 Task: Add the task  Create a new online platform for online legal consultations to the section Integration Framework Sprint in the project BoostPro and add a Due Date to the respective task as 2023/08/11
Action: Mouse moved to (552, 427)
Screenshot: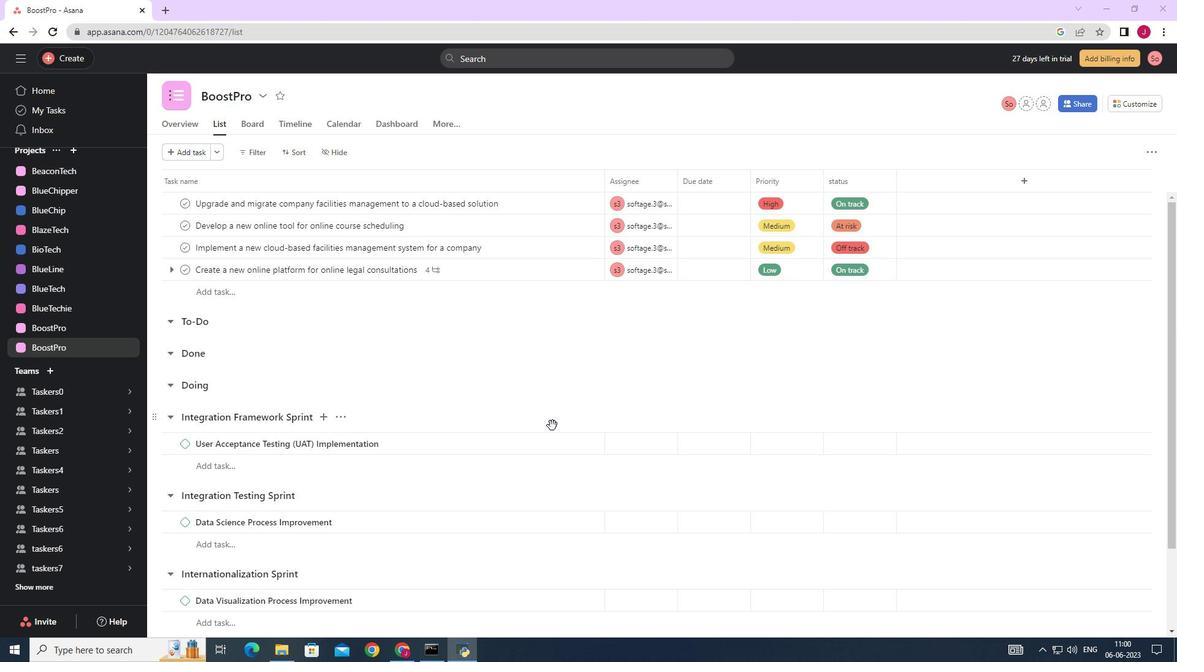 
Action: Mouse scrolled (552, 426) with delta (0, 0)
Screenshot: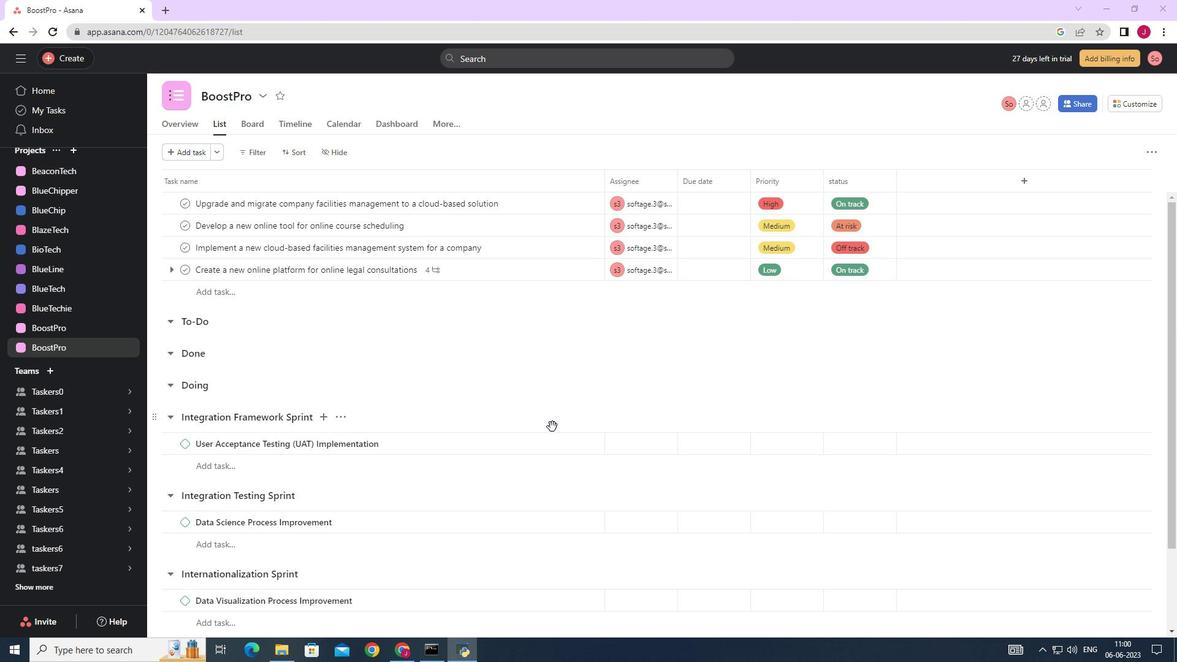
Action: Mouse scrolled (552, 426) with delta (0, 0)
Screenshot: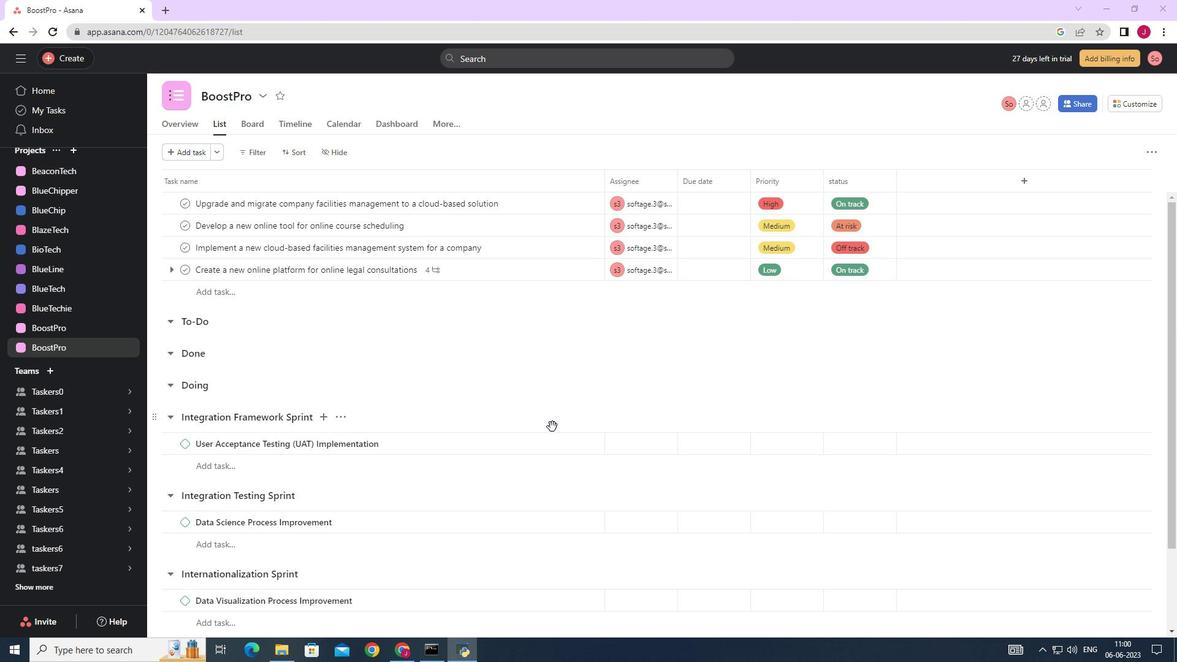 
Action: Mouse scrolled (552, 426) with delta (0, 0)
Screenshot: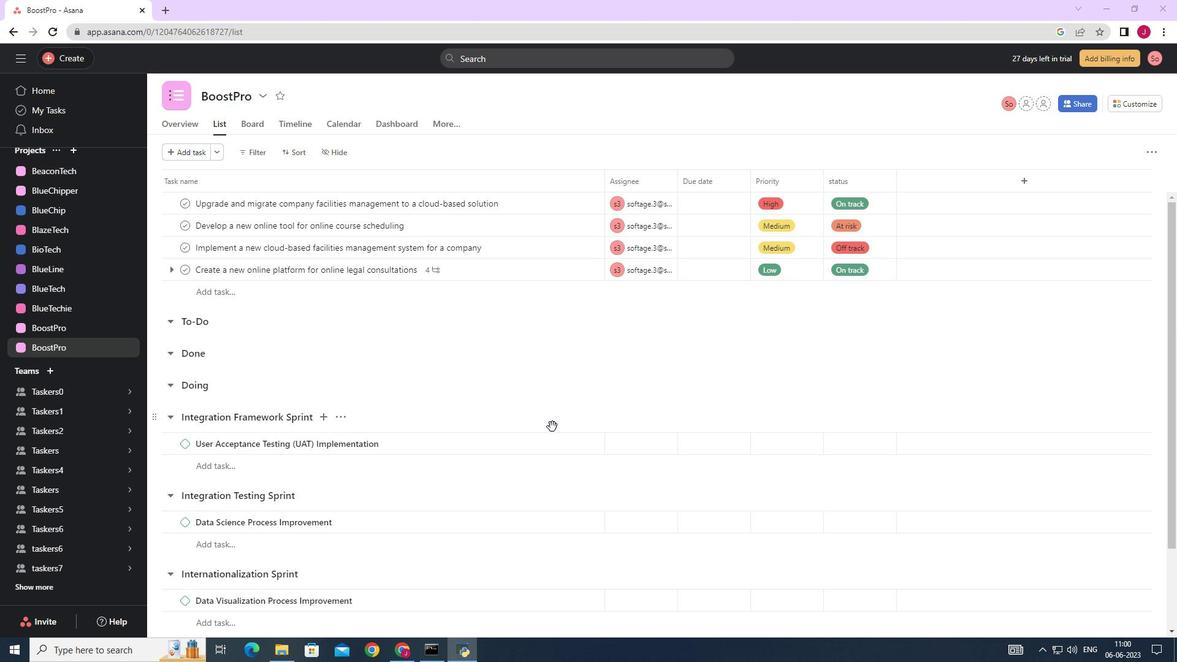 
Action: Mouse moved to (550, 431)
Screenshot: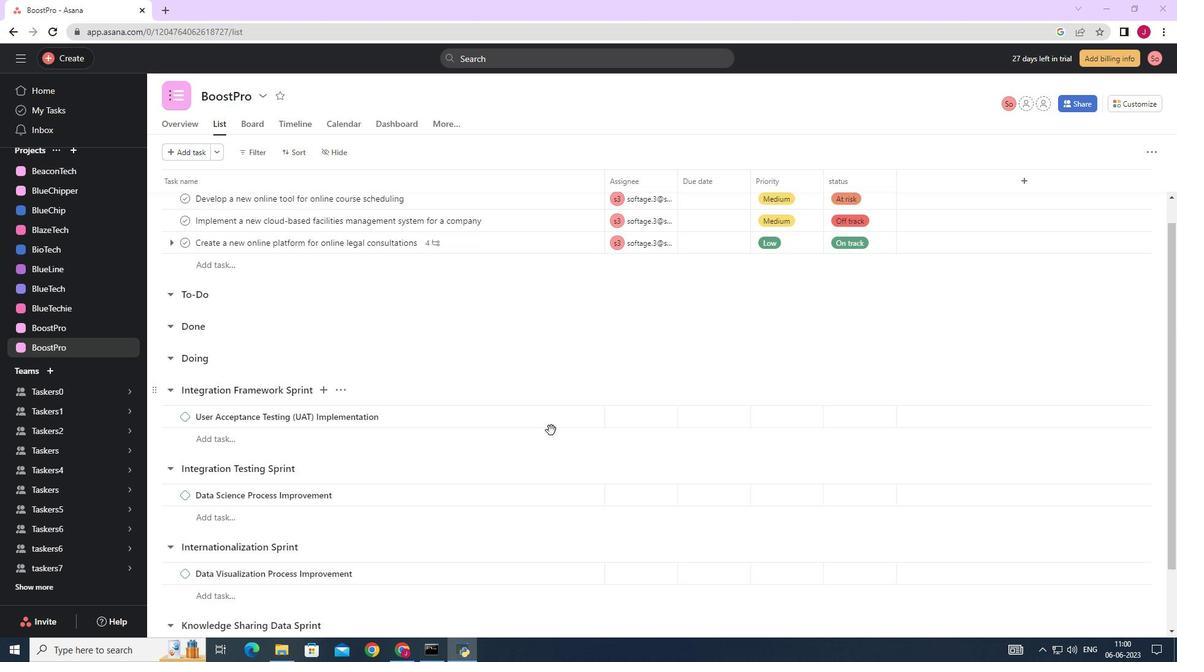 
Action: Mouse scrolled (550, 431) with delta (0, 0)
Screenshot: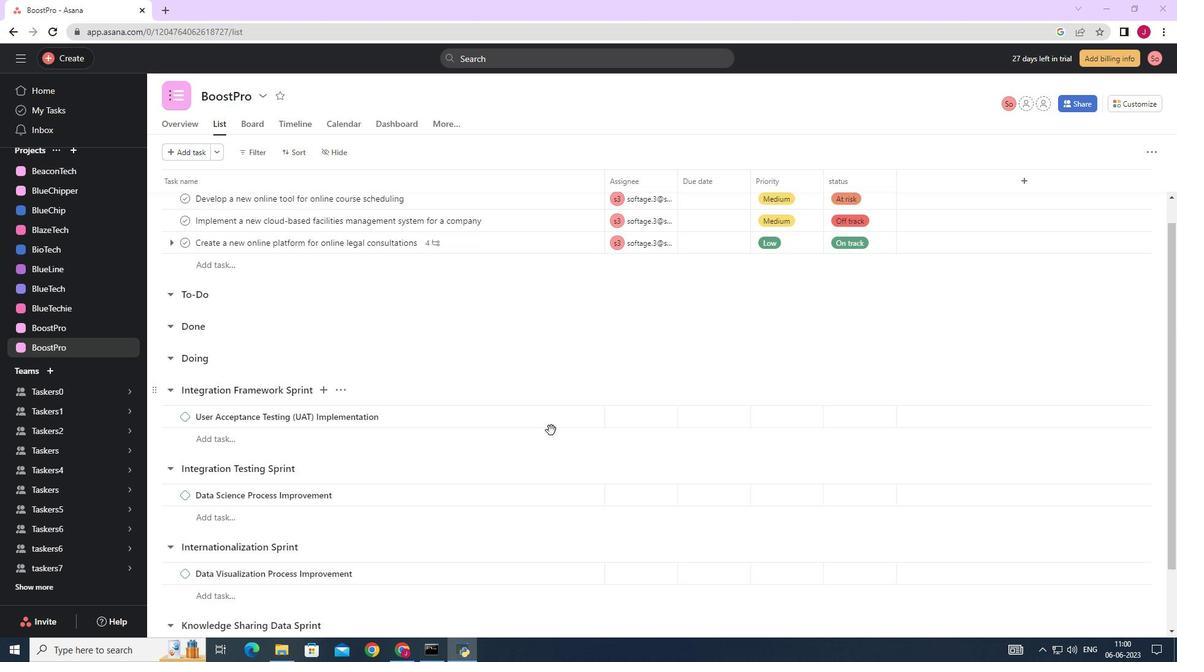 
Action: Mouse moved to (550, 431)
Screenshot: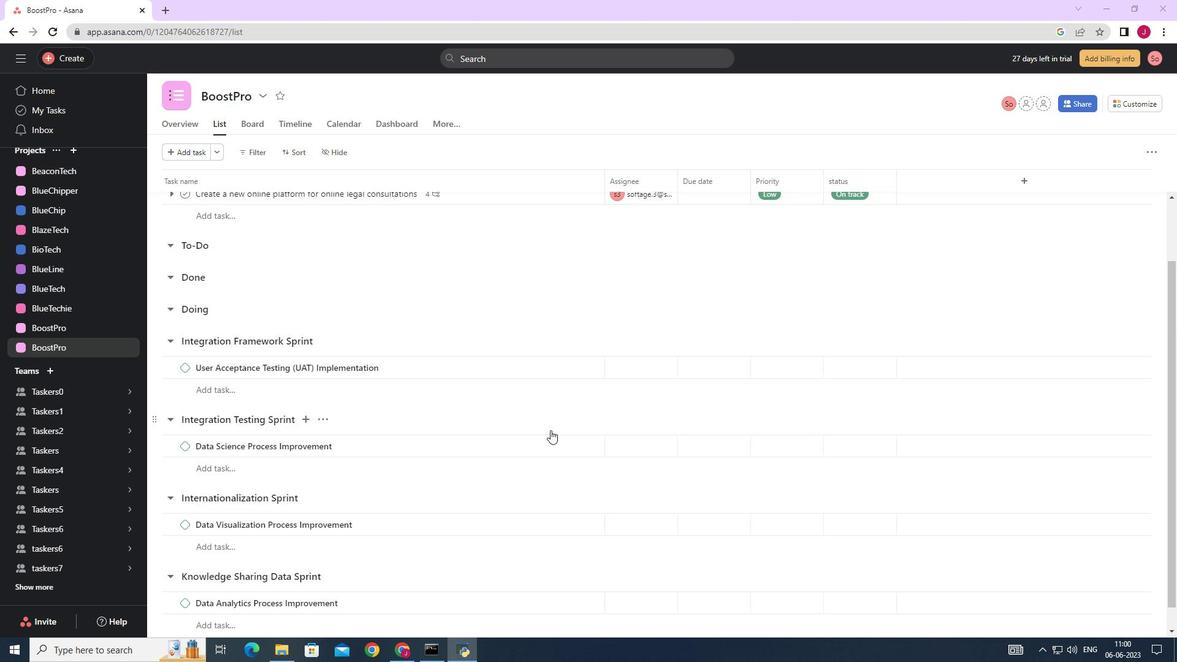 
Action: Mouse scrolled (550, 431) with delta (0, 0)
Screenshot: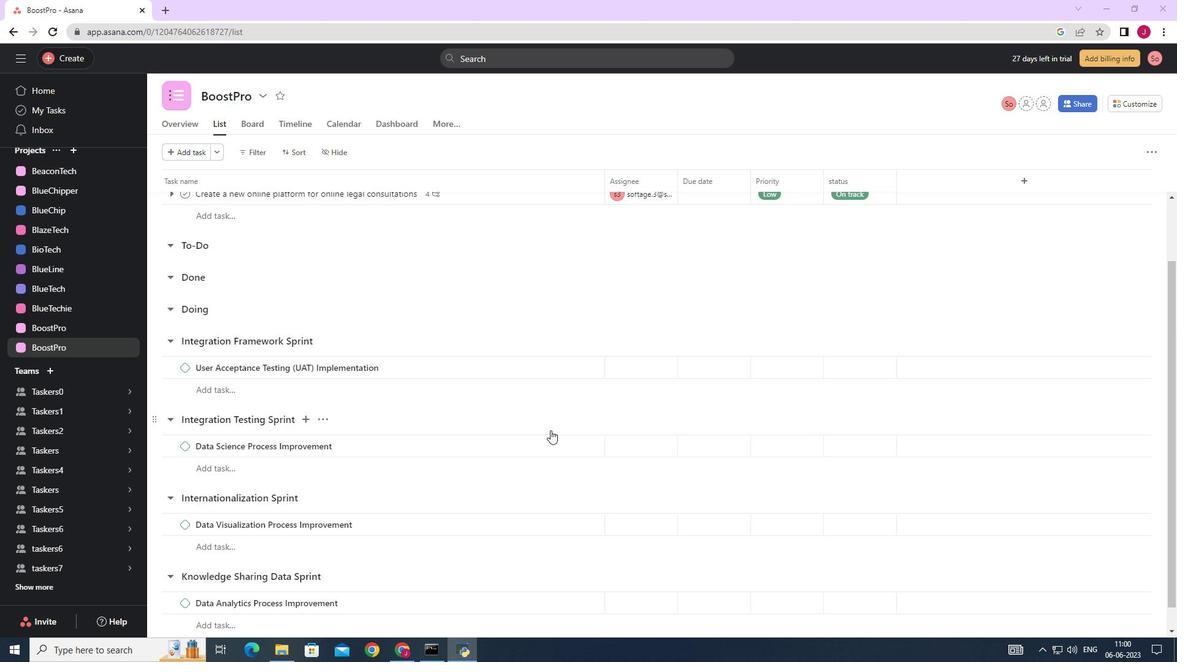 
Action: Mouse scrolled (550, 431) with delta (0, 0)
Screenshot: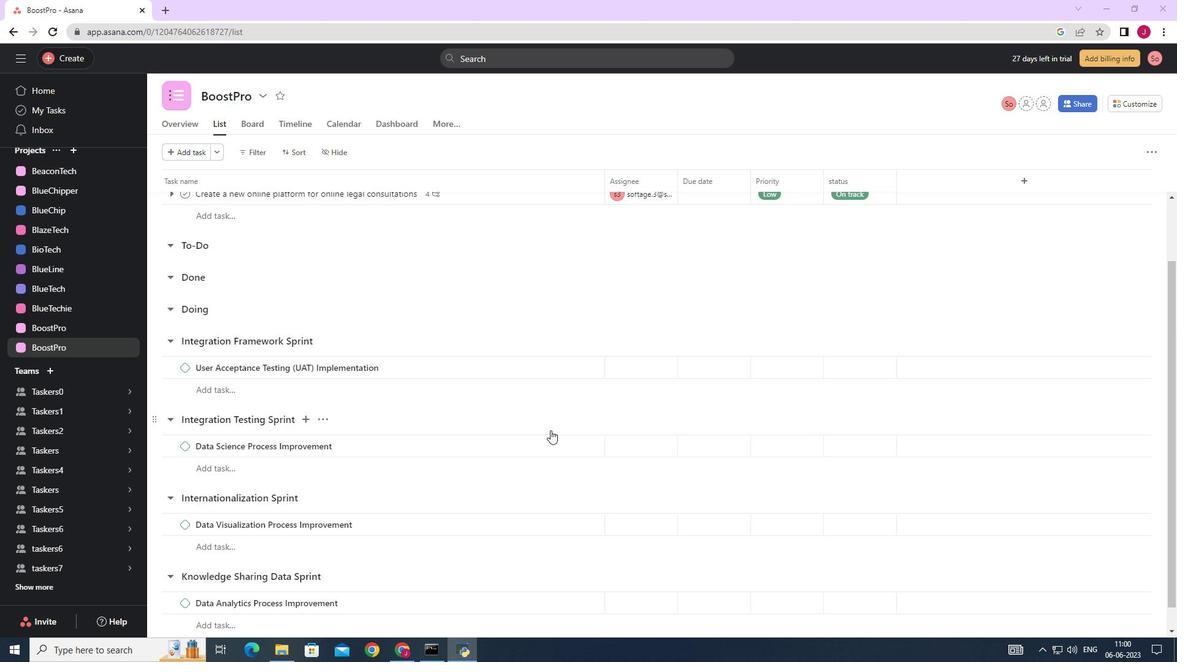 
Action: Mouse moved to (532, 327)
Screenshot: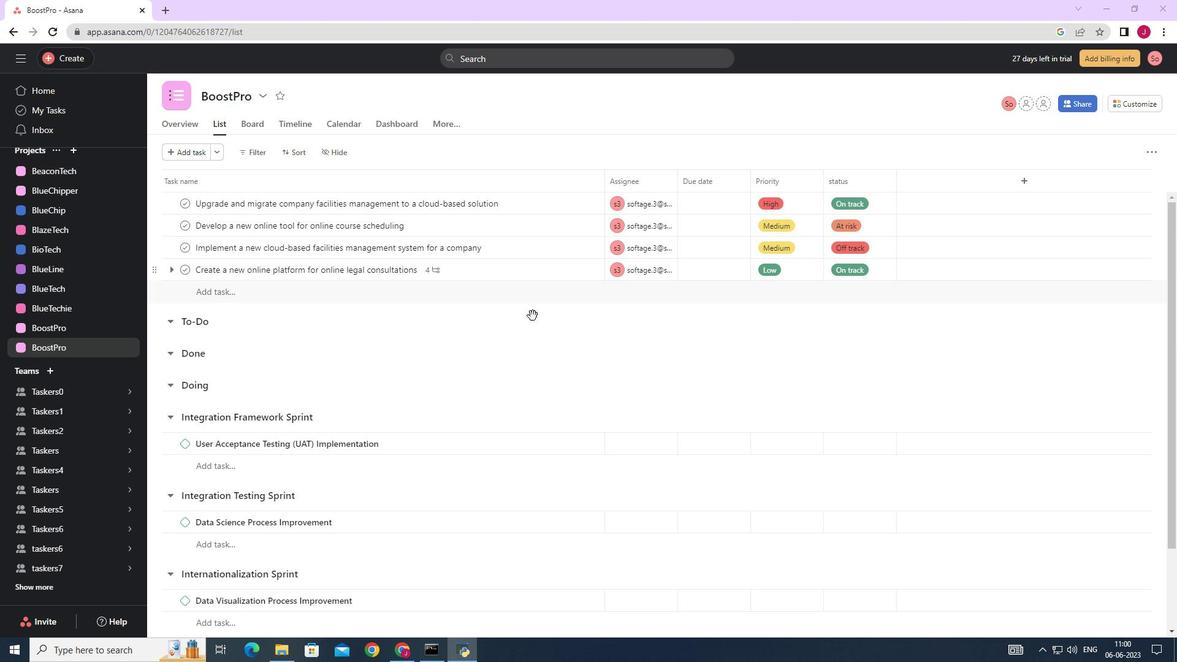 
Action: Mouse scrolled (532, 326) with delta (0, 0)
Screenshot: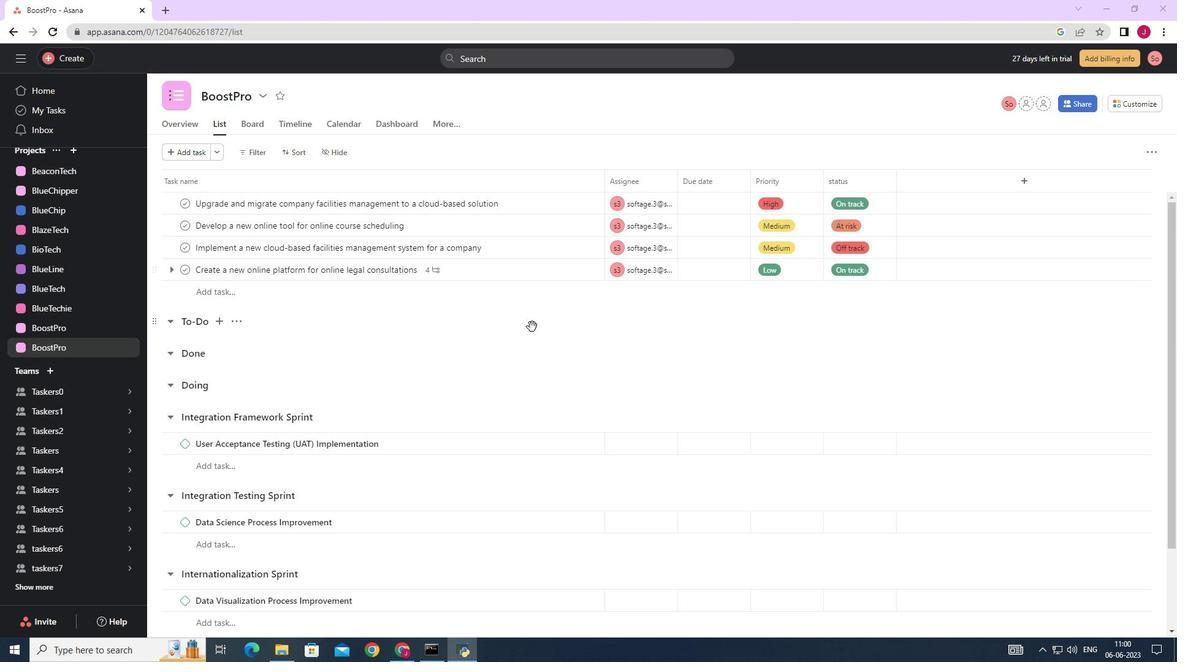 
Action: Mouse moved to (567, 207)
Screenshot: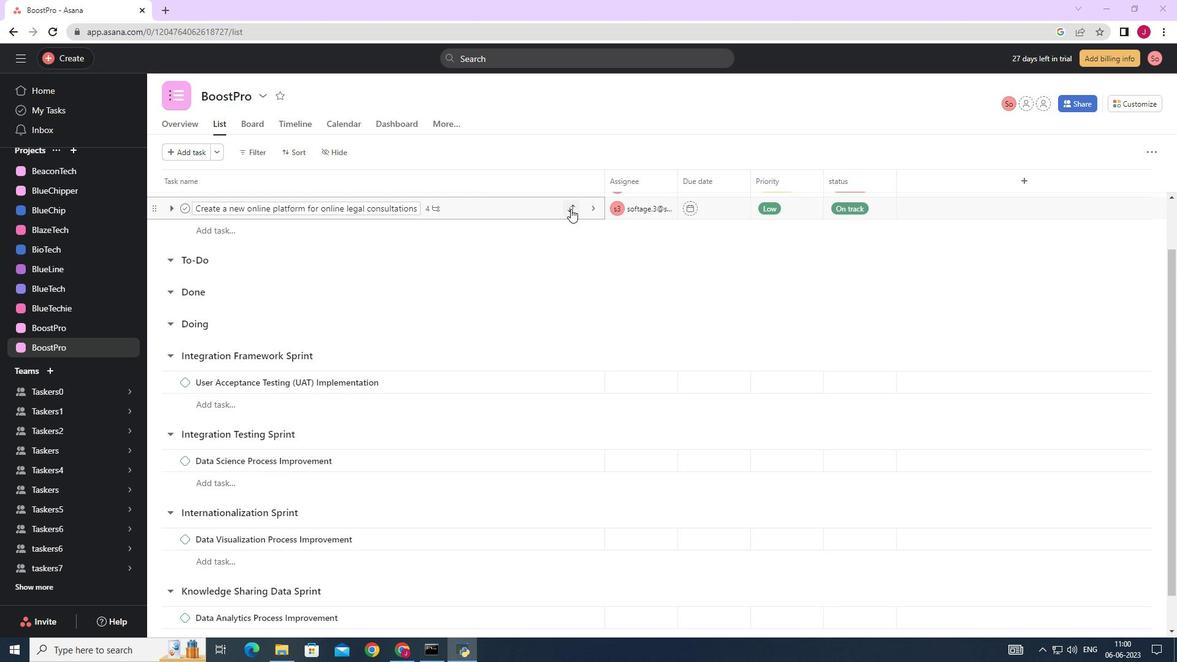 
Action: Mouse pressed left at (567, 207)
Screenshot: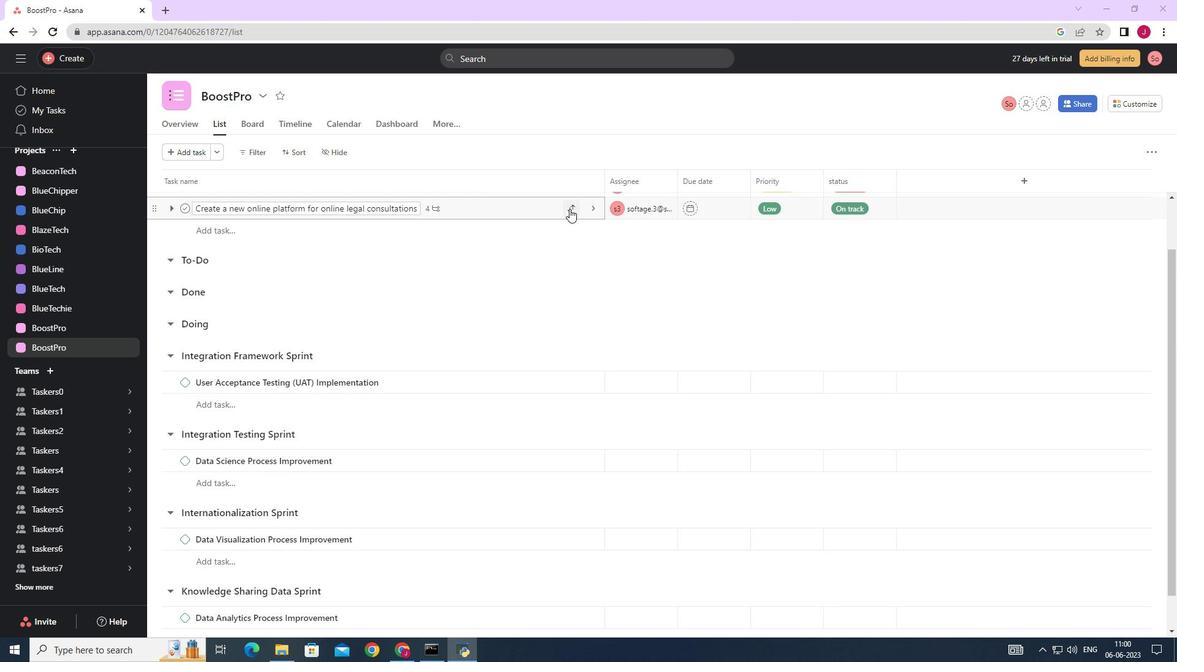 
Action: Mouse moved to (483, 344)
Screenshot: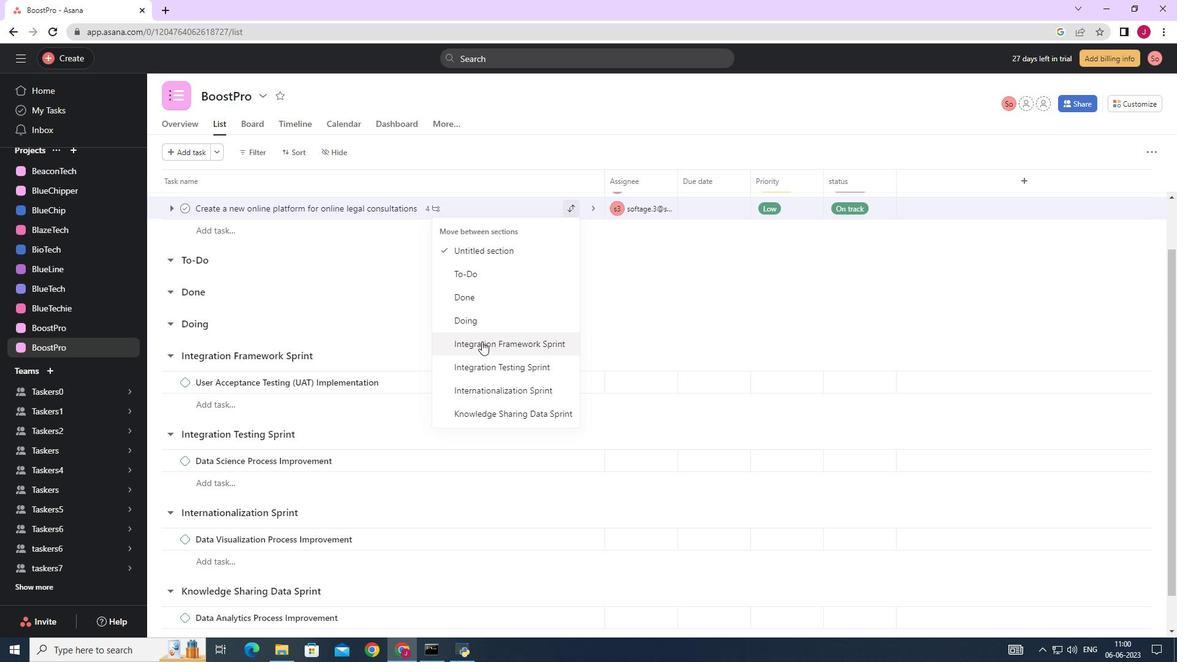 
Action: Mouse pressed left at (483, 344)
Screenshot: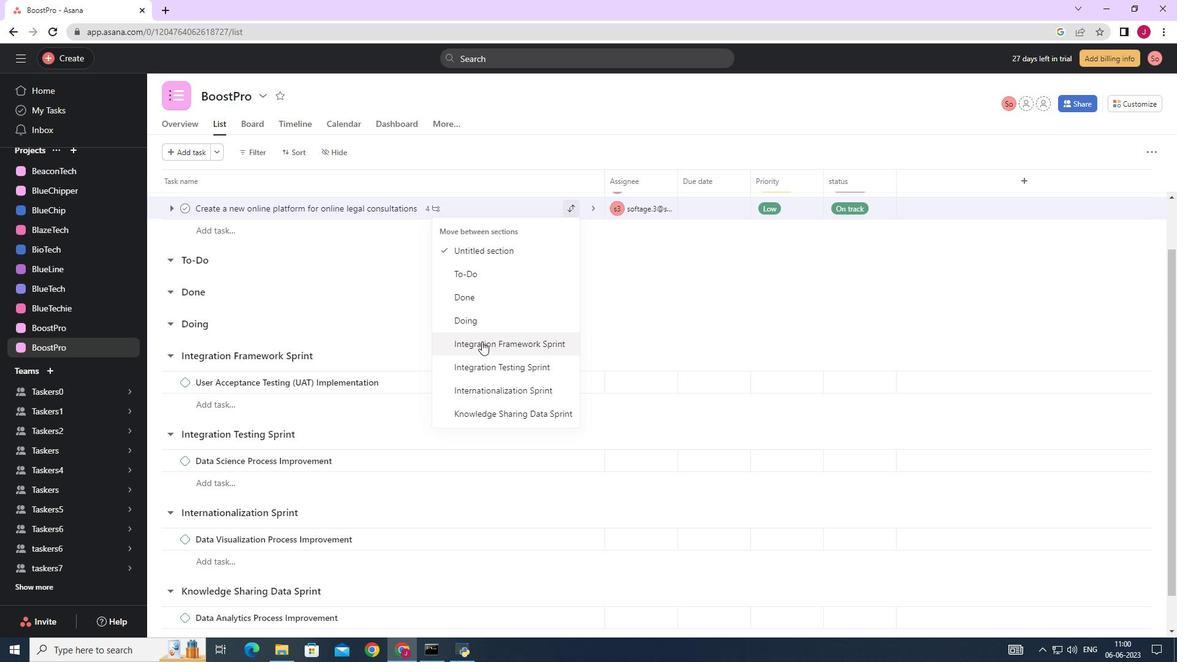
Action: Mouse moved to (739, 360)
Screenshot: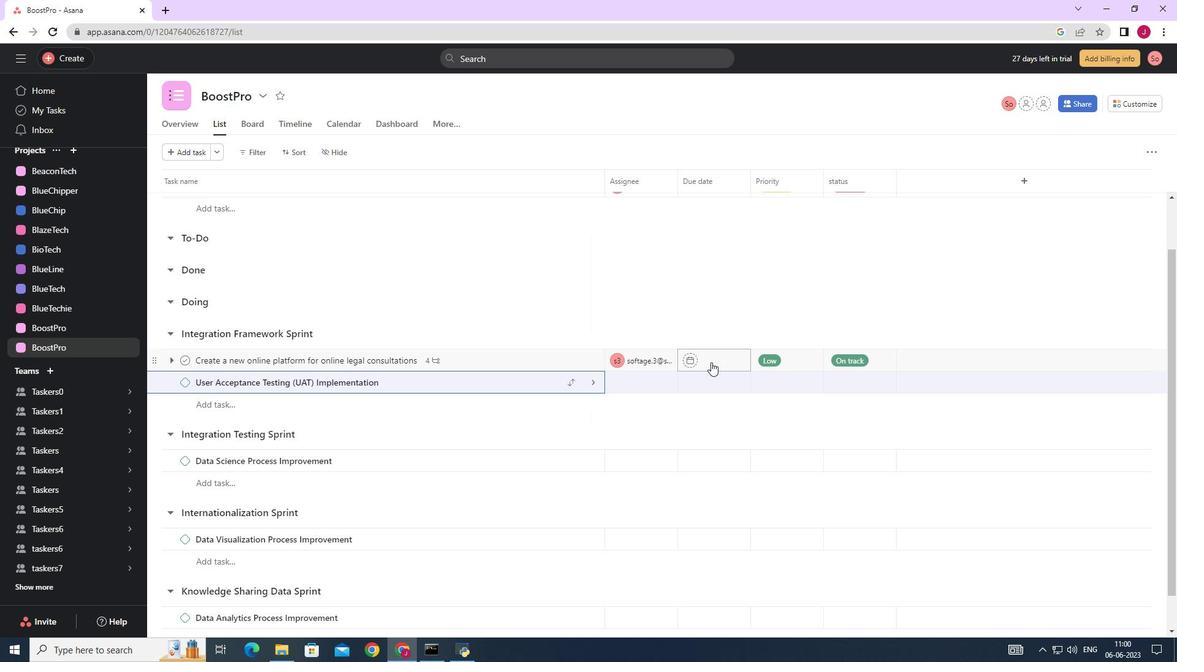 
Action: Mouse pressed left at (739, 360)
Screenshot: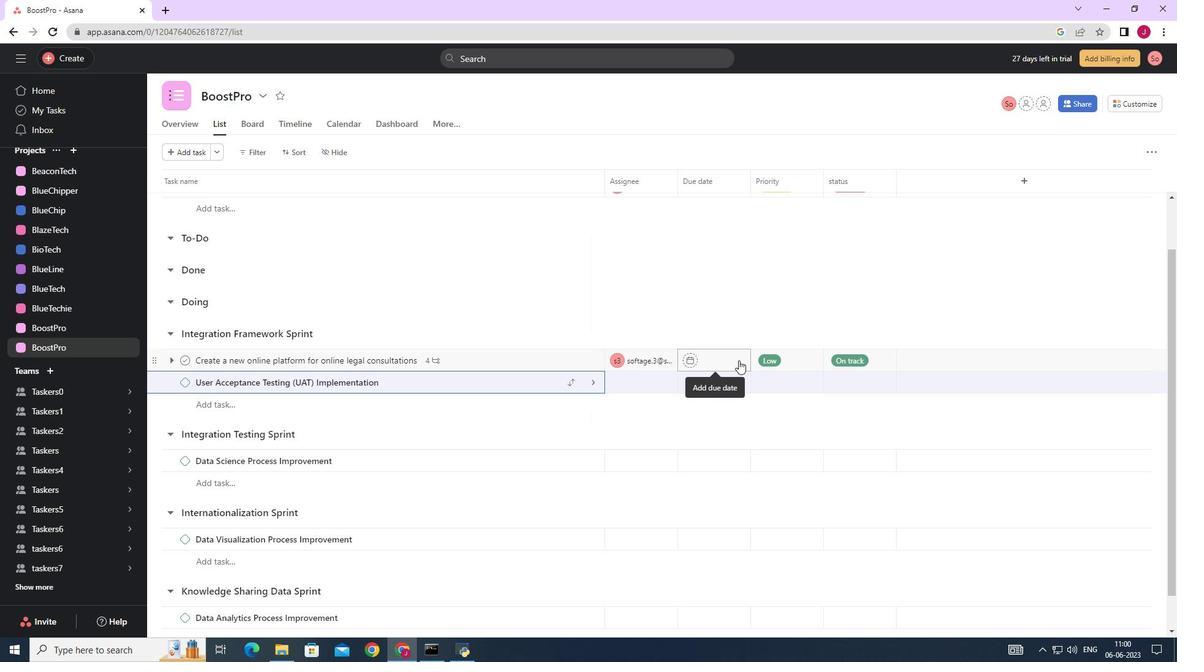 
Action: Mouse moved to (834, 421)
Screenshot: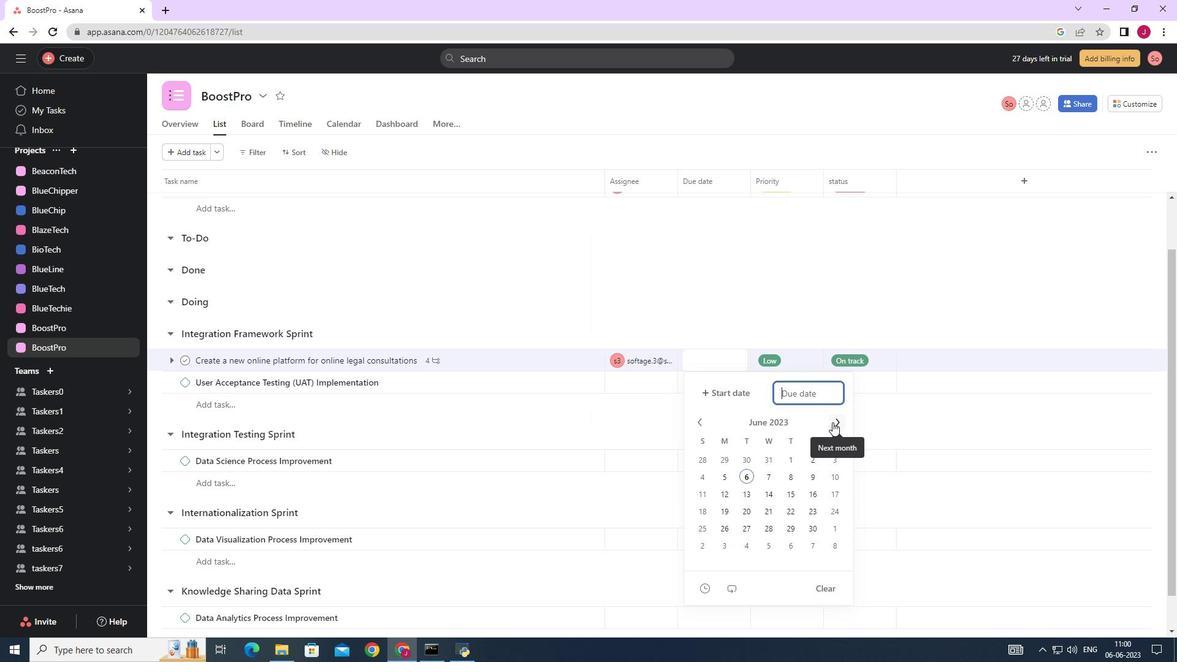 
Action: Mouse pressed left at (834, 421)
Screenshot: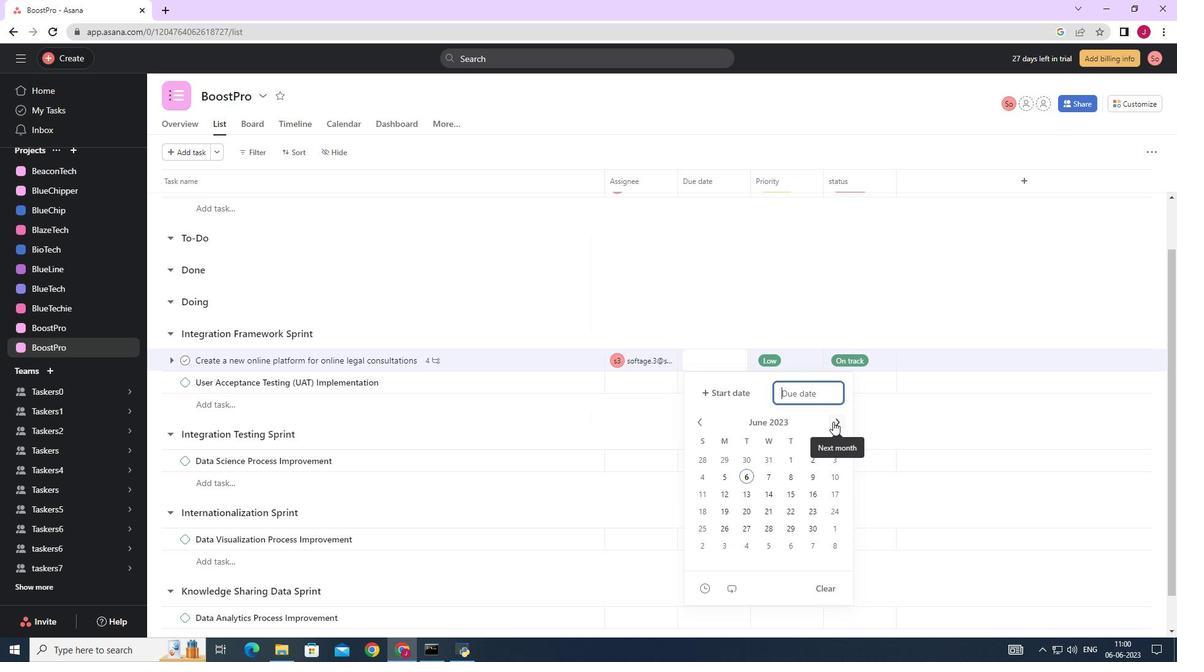 
Action: Mouse moved to (836, 420)
Screenshot: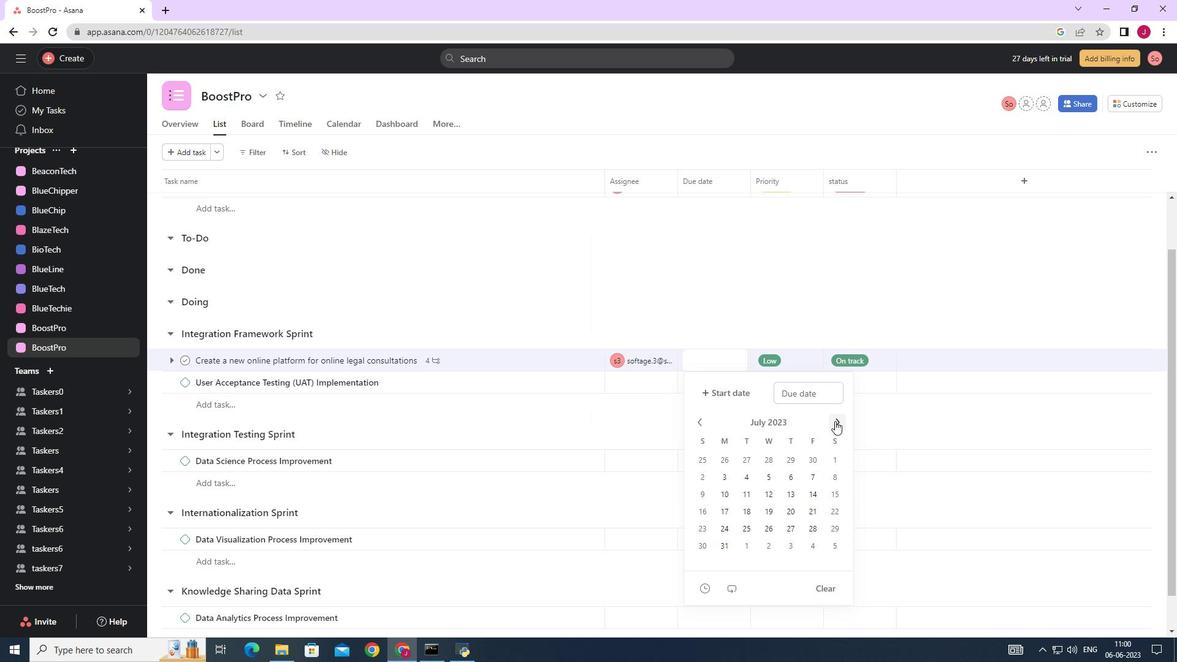 
Action: Mouse pressed left at (836, 420)
Screenshot: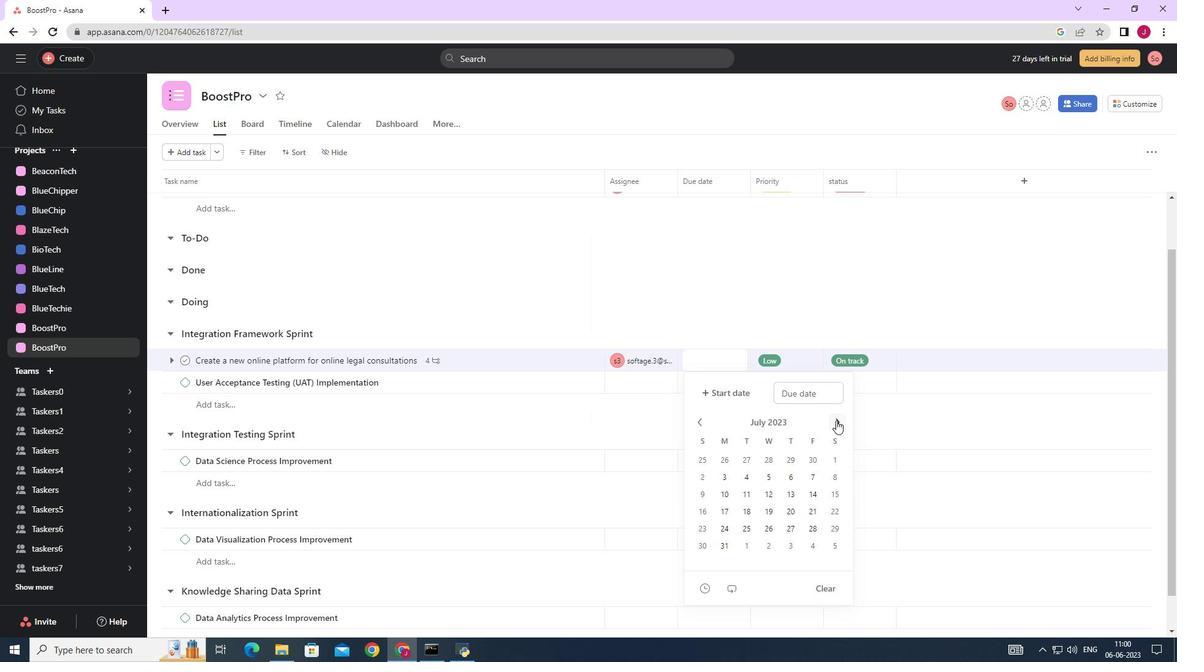 
Action: Mouse moved to (811, 477)
Screenshot: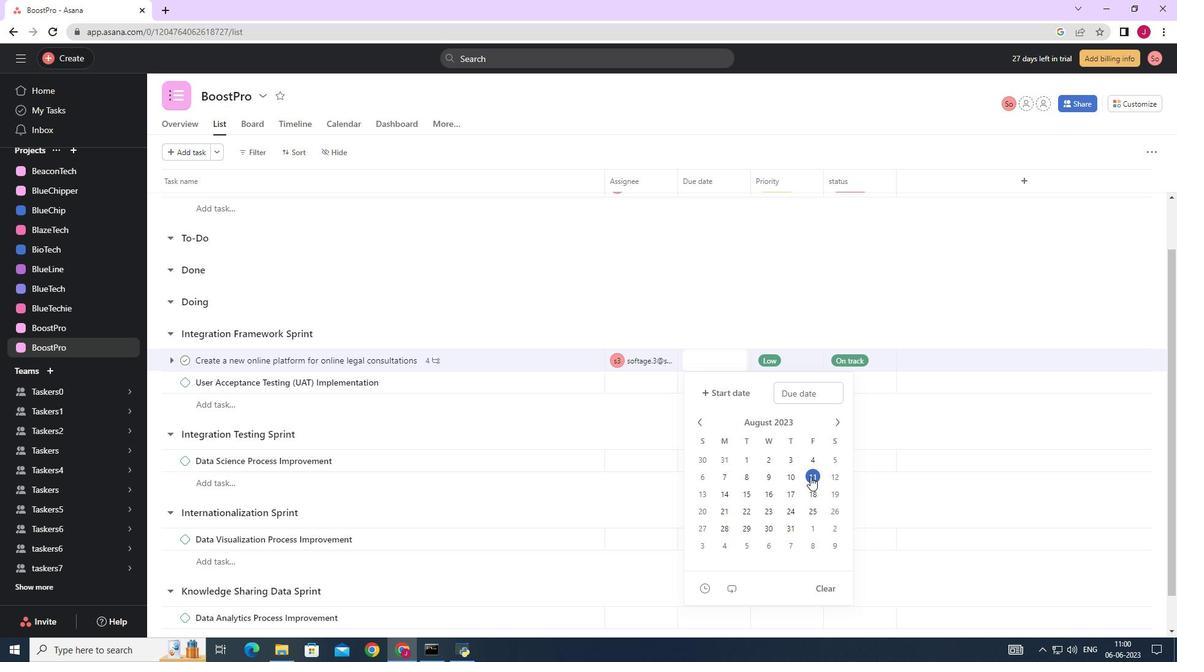 
Action: Mouse pressed left at (811, 477)
Screenshot: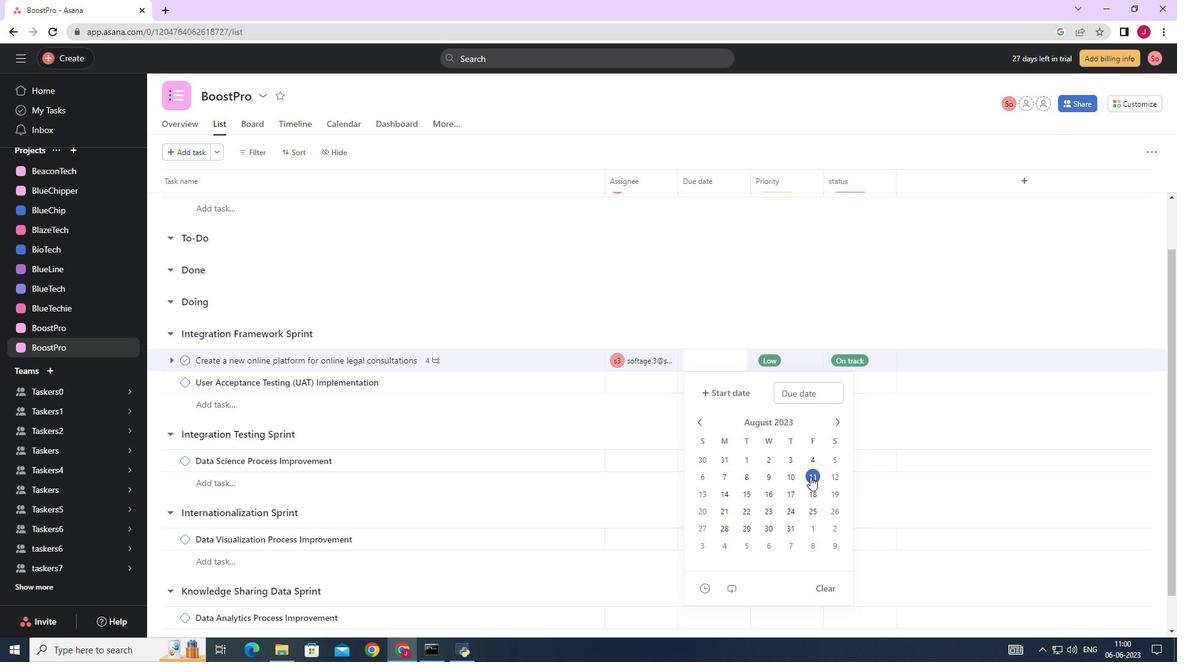 
Action: Mouse moved to (891, 282)
Screenshot: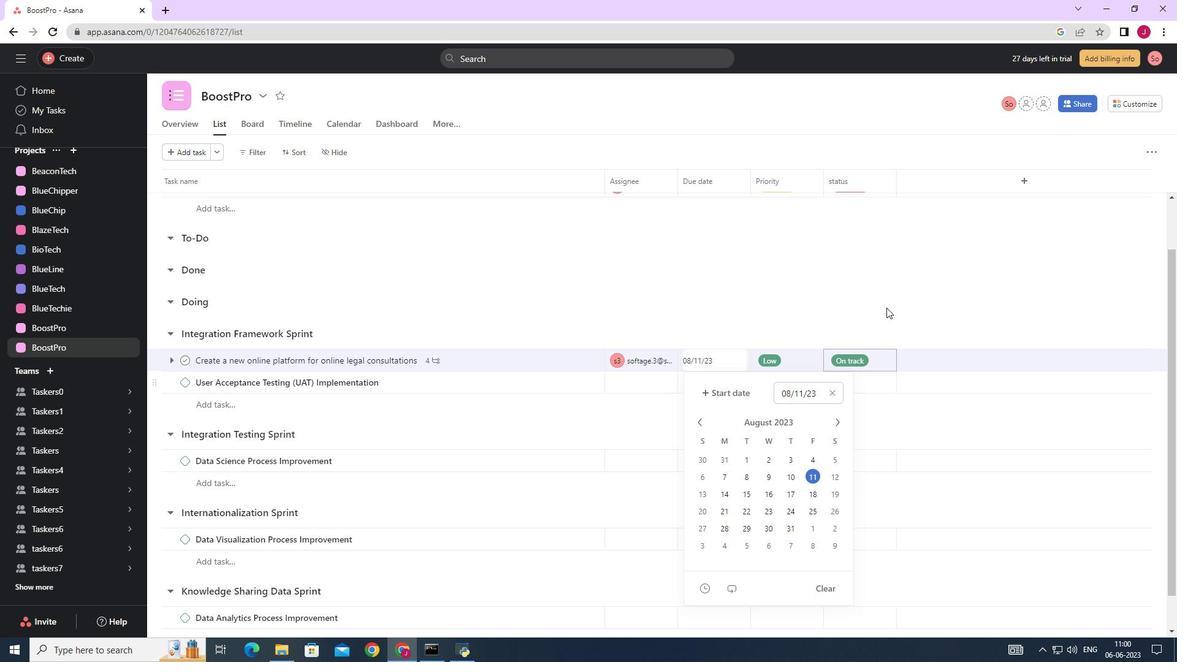 
Action: Mouse pressed left at (891, 282)
Screenshot: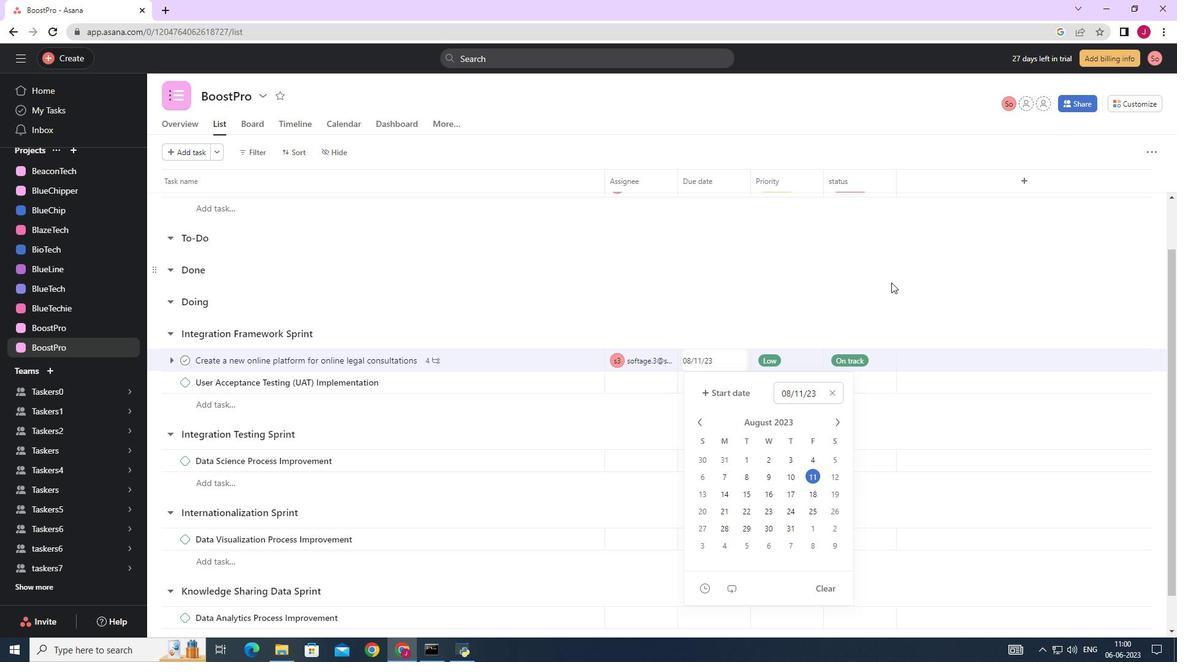
Action: Mouse moved to (890, 282)
Screenshot: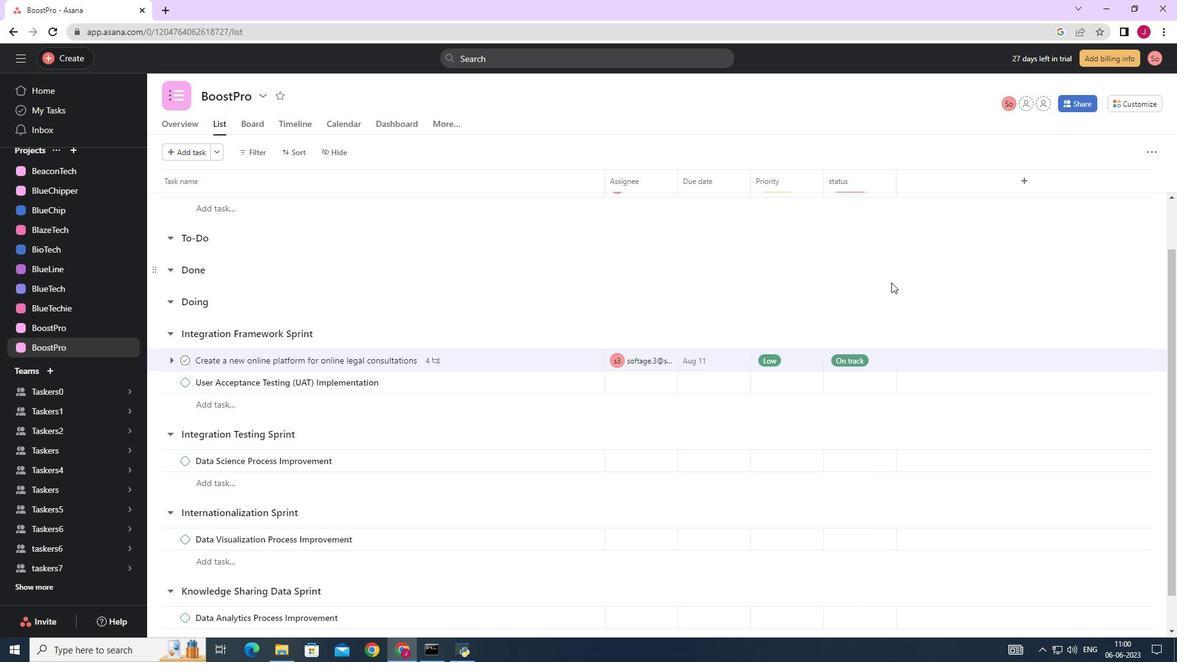 
